 Task: Select a due date automation when advanced on, the moment a card is due add dates with a start date.
Action: Mouse moved to (480, 485)
Screenshot: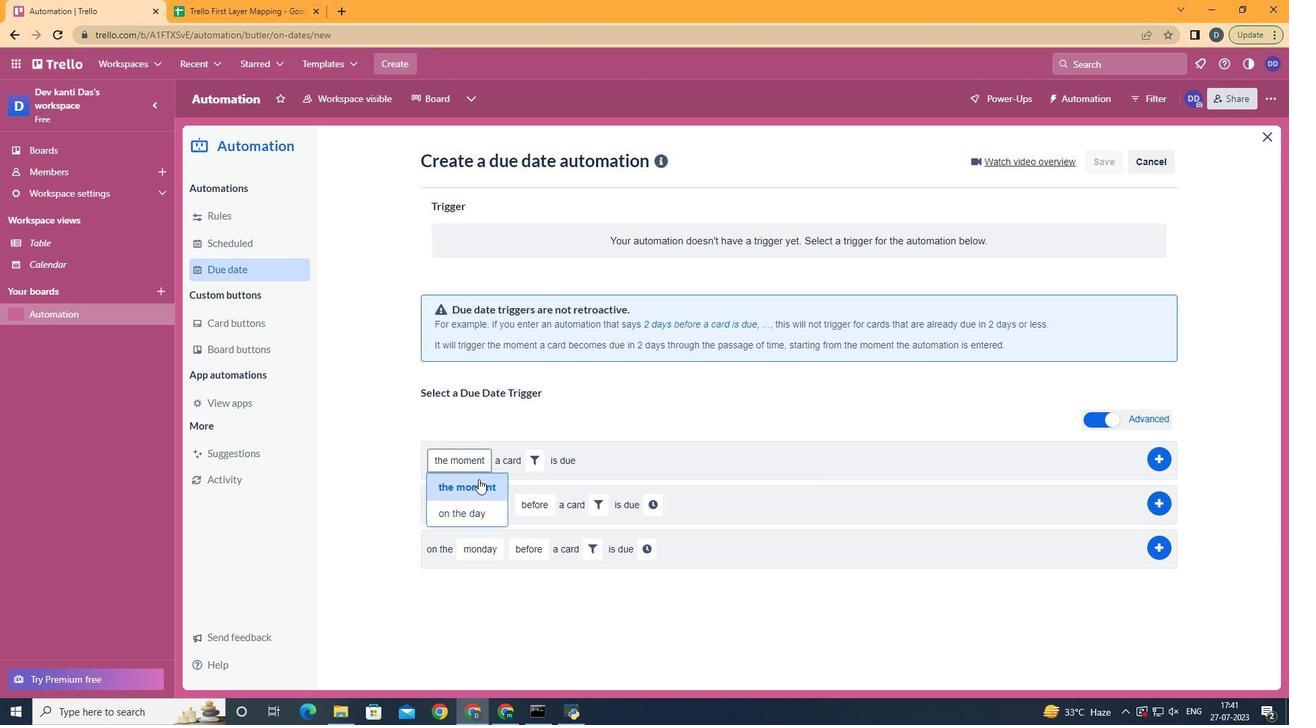 
Action: Mouse pressed left at (480, 485)
Screenshot: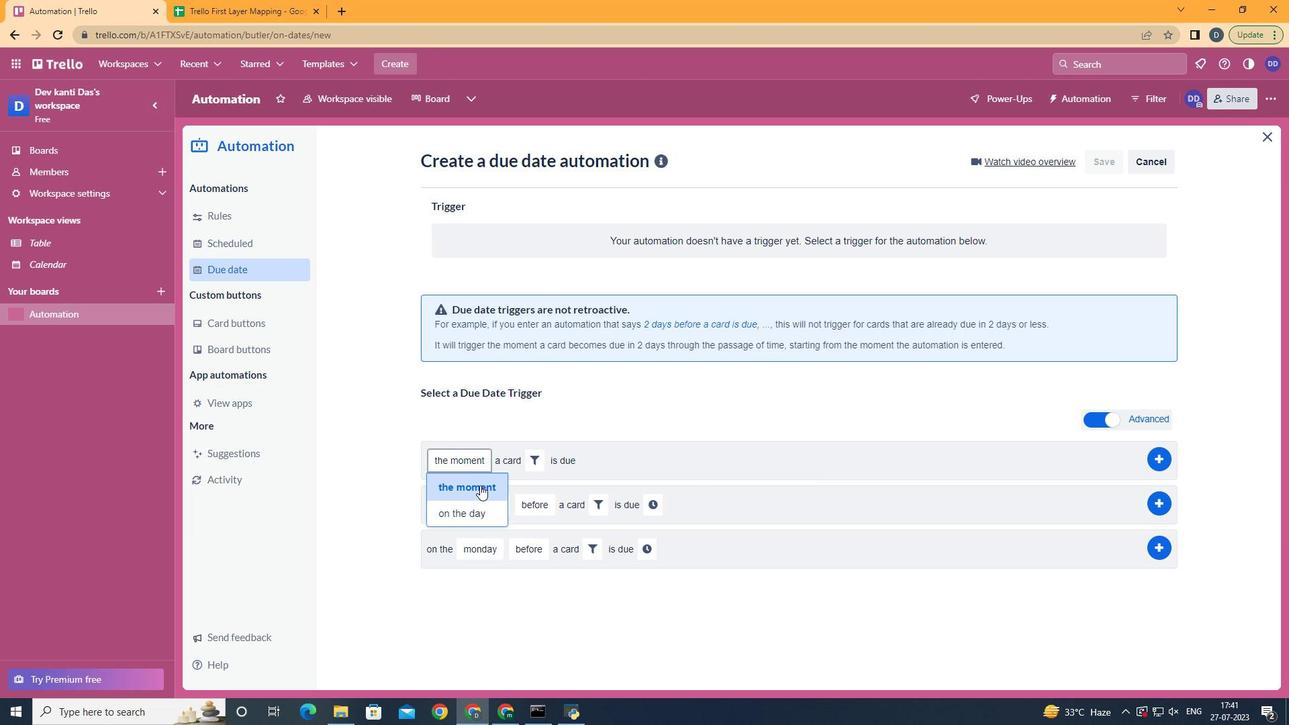 
Action: Mouse moved to (529, 460)
Screenshot: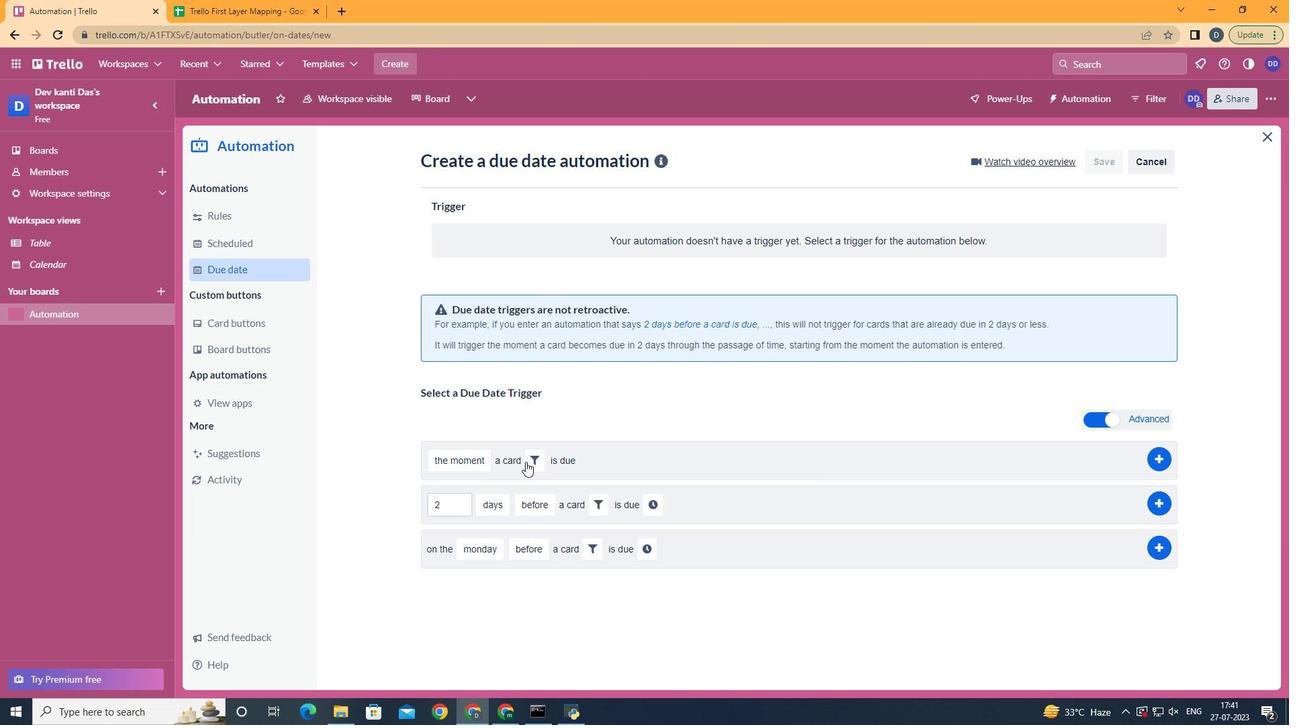 
Action: Mouse pressed left at (529, 460)
Screenshot: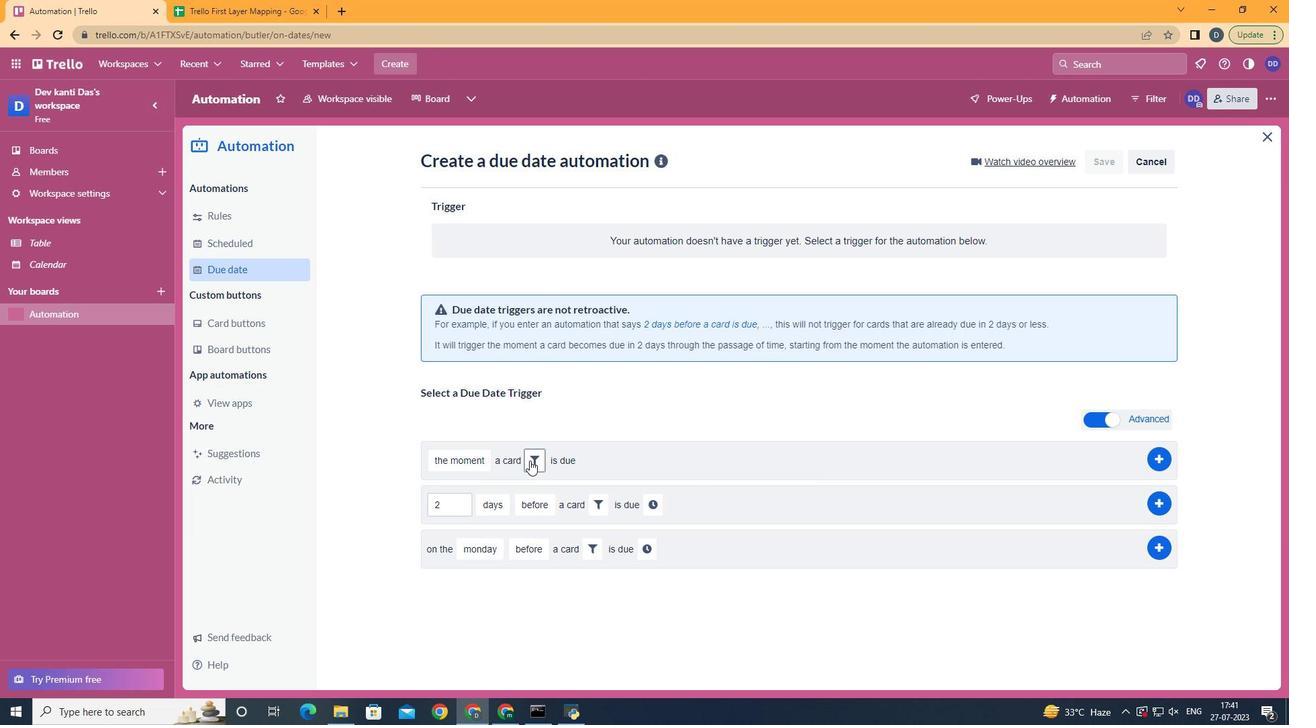 
Action: Mouse moved to (604, 306)
Screenshot: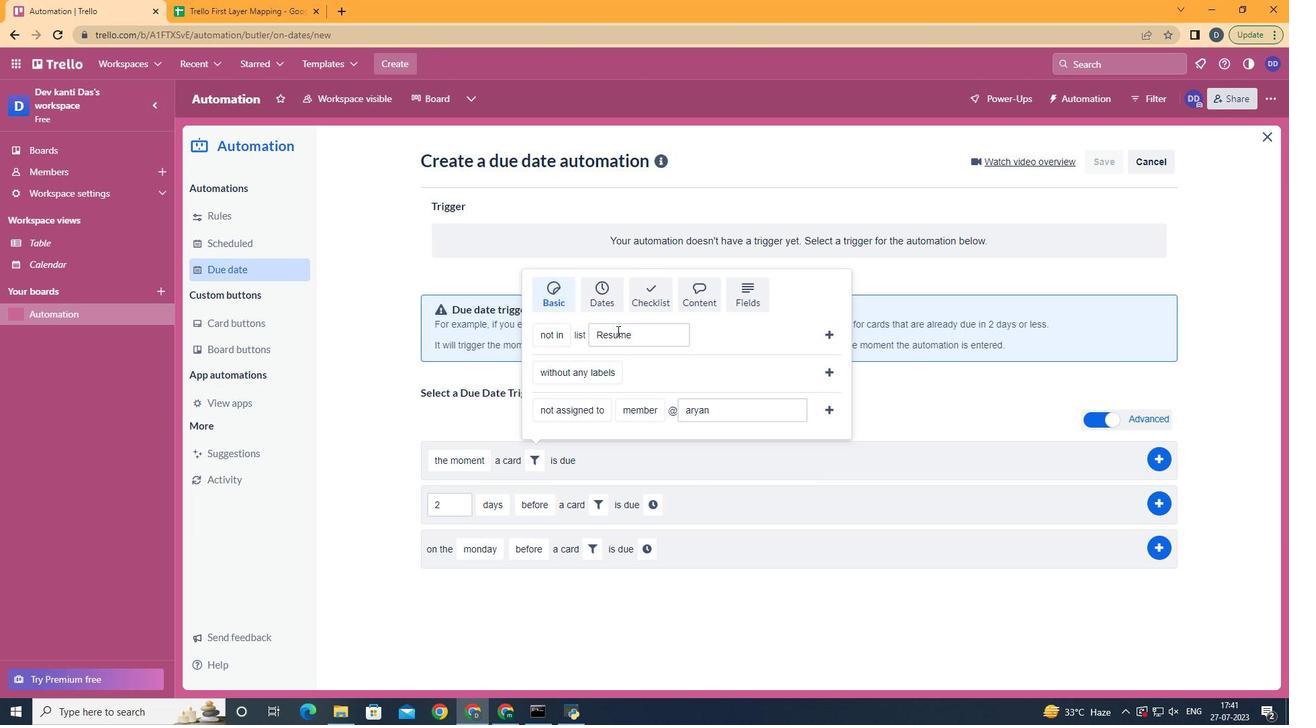 
Action: Mouse pressed left at (604, 306)
Screenshot: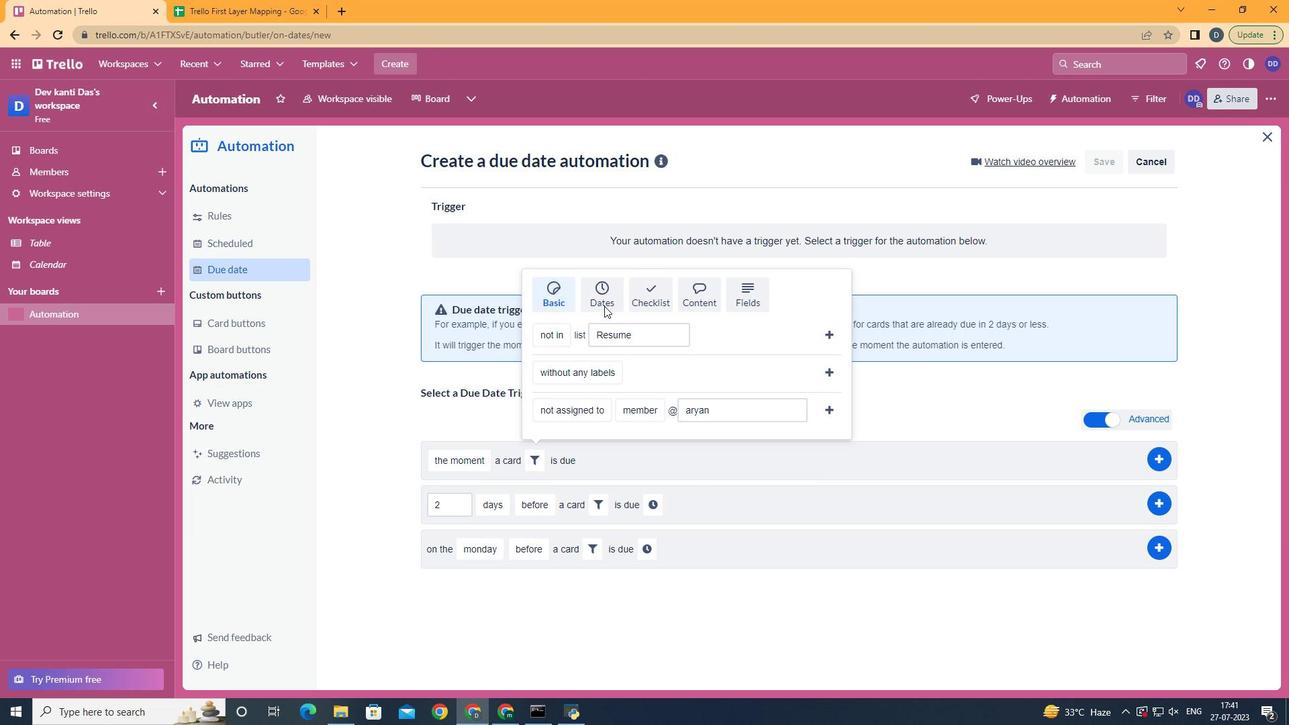 
Action: Mouse moved to (554, 357)
Screenshot: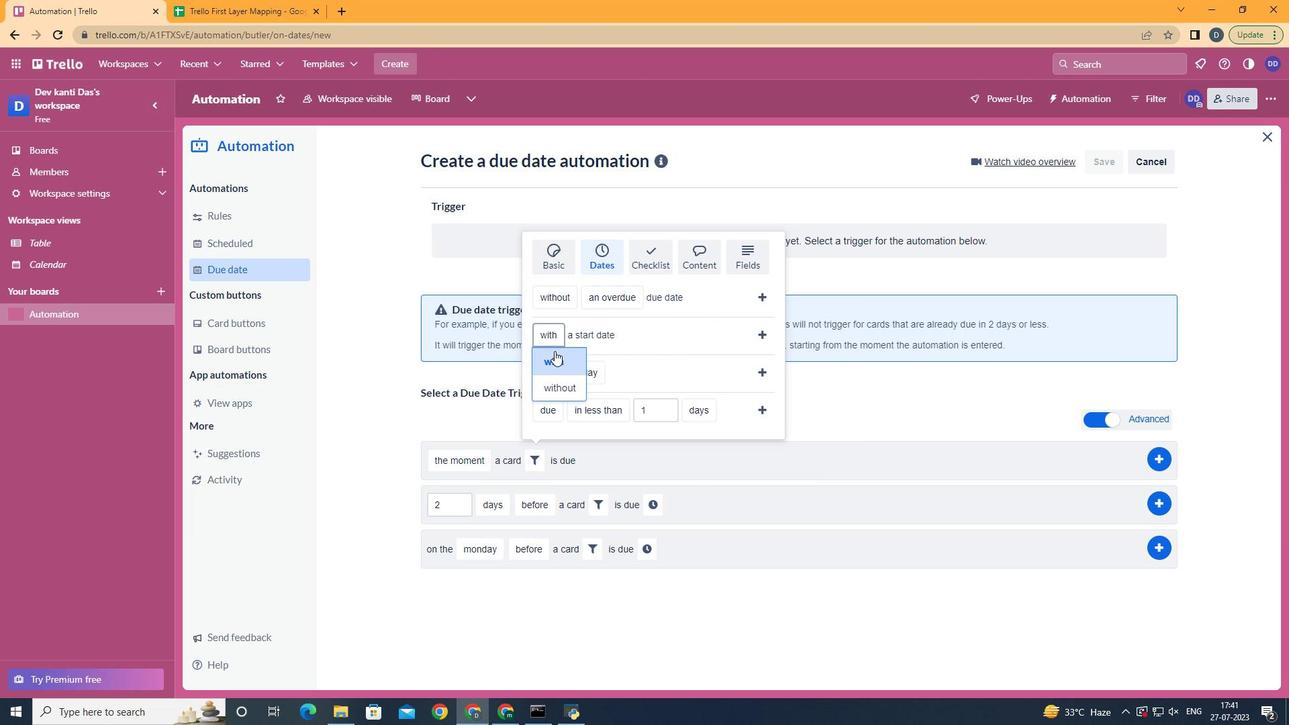
Action: Mouse pressed left at (554, 357)
Screenshot: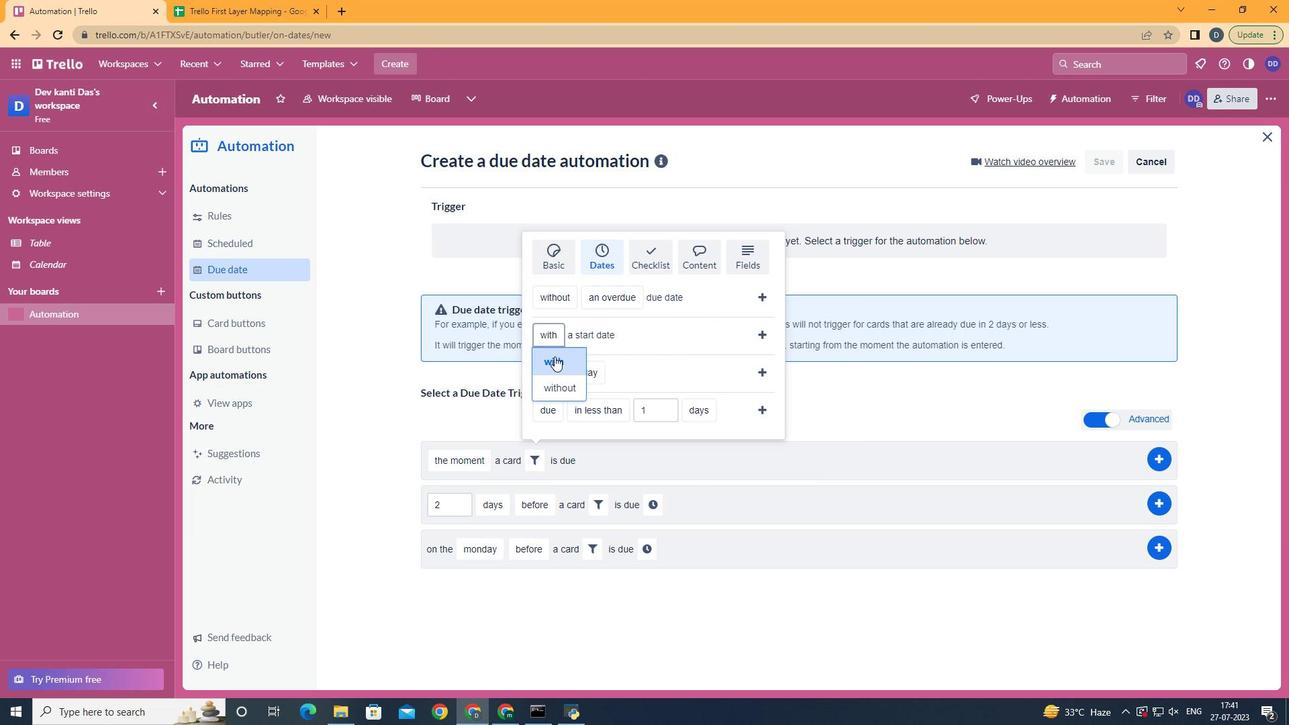 
Action: Mouse moved to (756, 334)
Screenshot: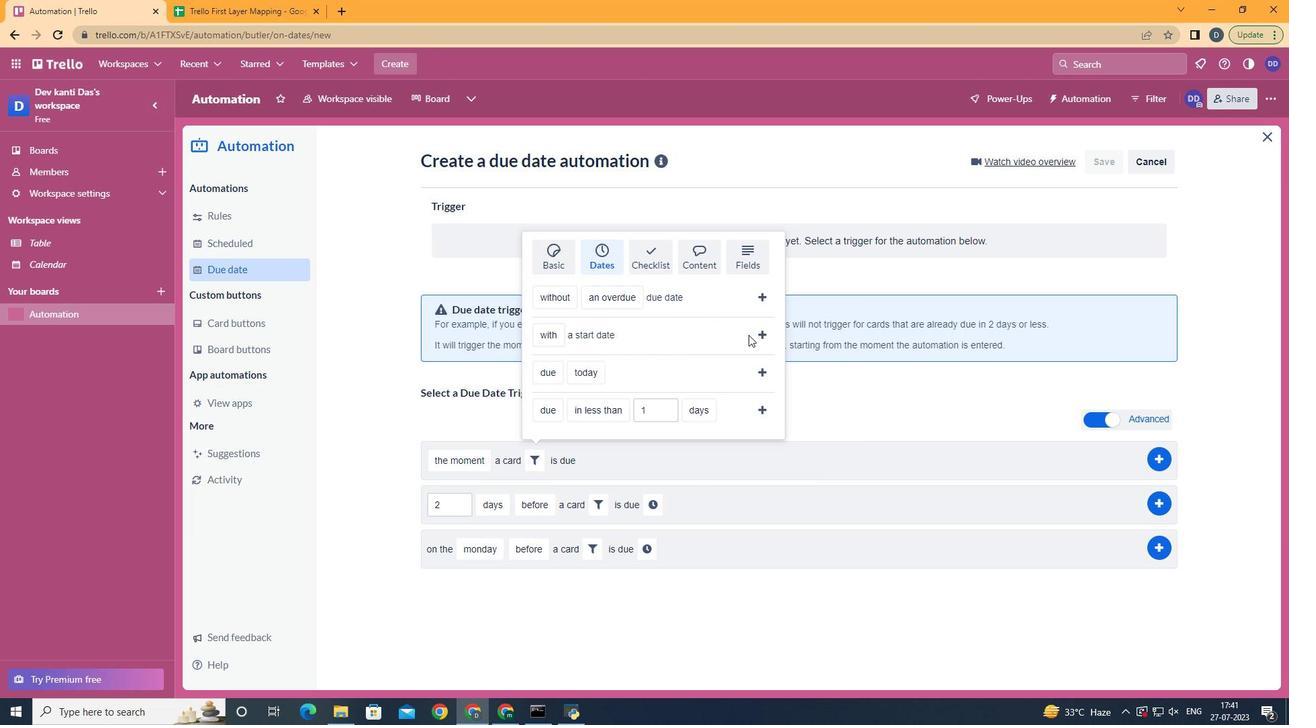 
Action: Mouse pressed left at (756, 334)
Screenshot: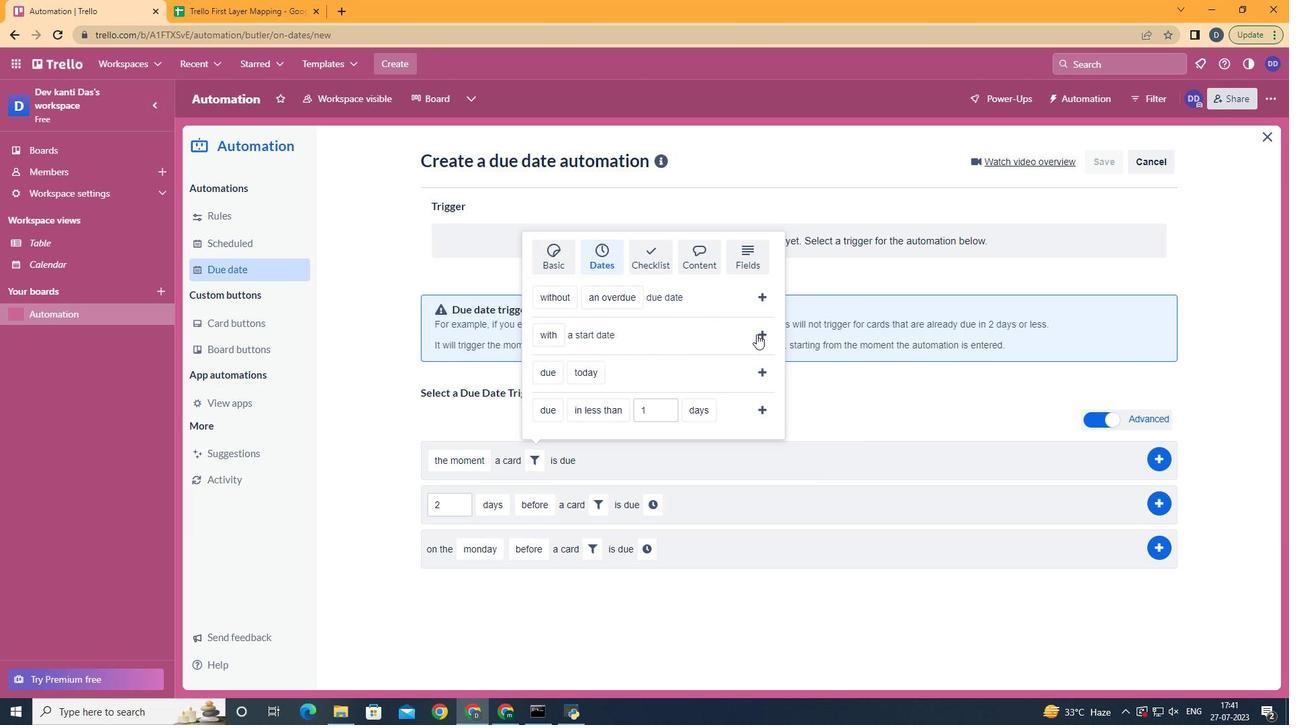 
